 Task: Select the option "Autofill Invitee Name, Email, and Text Reminder Phone Number (when applicable) from prior bookings".
Action: Mouse moved to (139, 534)
Screenshot: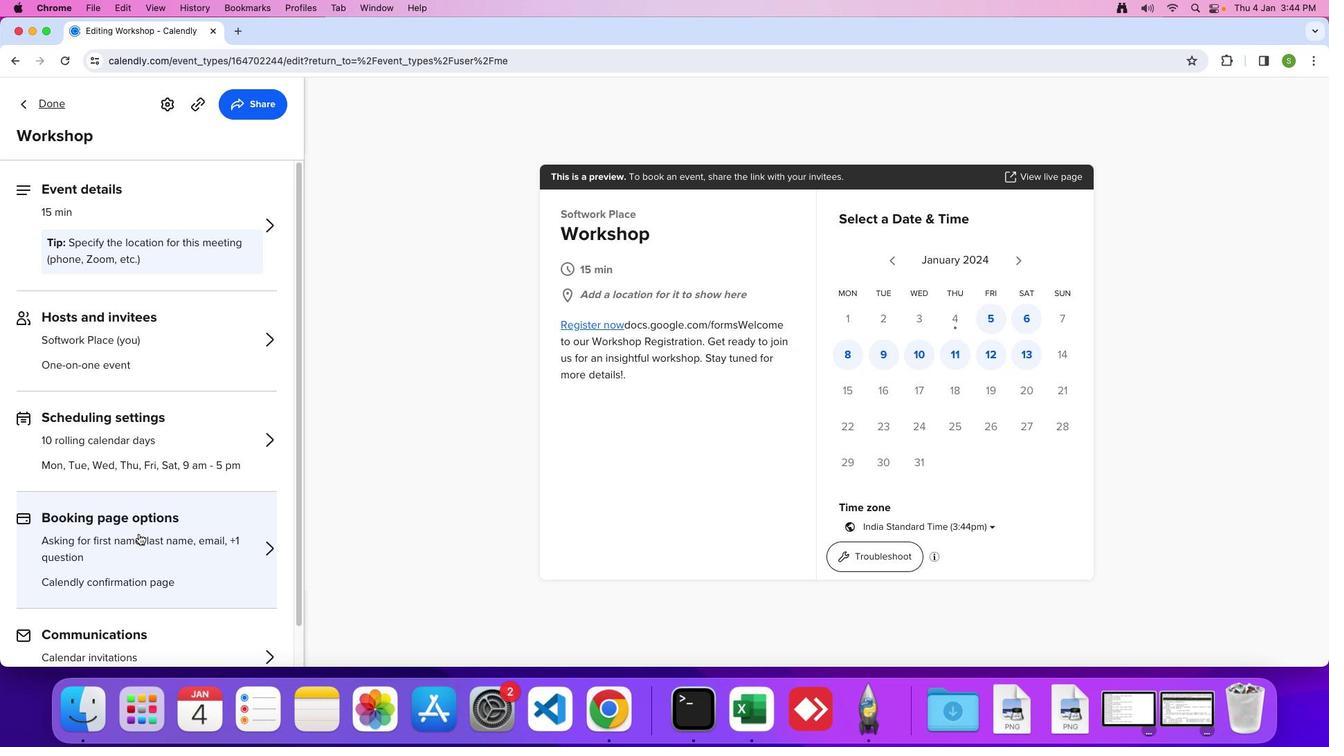 
Action: Mouse pressed left at (139, 534)
Screenshot: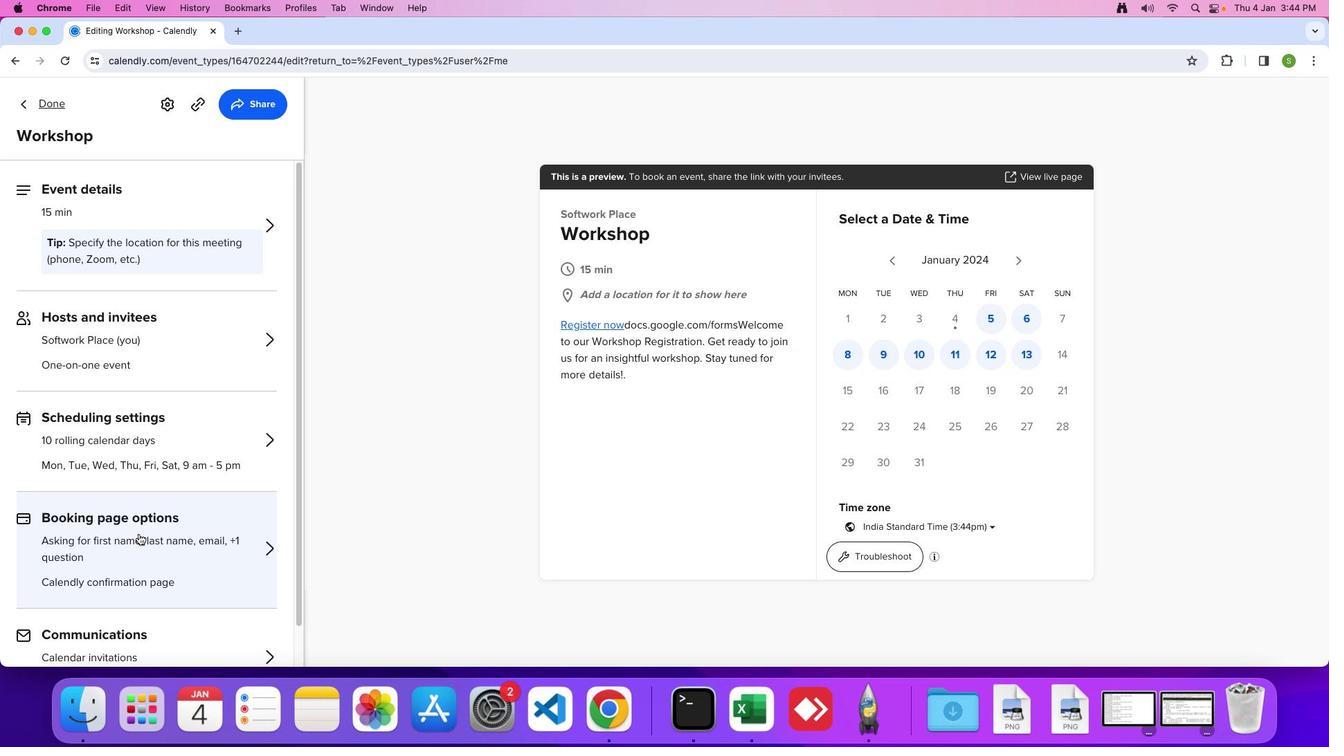 
Action: Mouse moved to (256, 327)
Screenshot: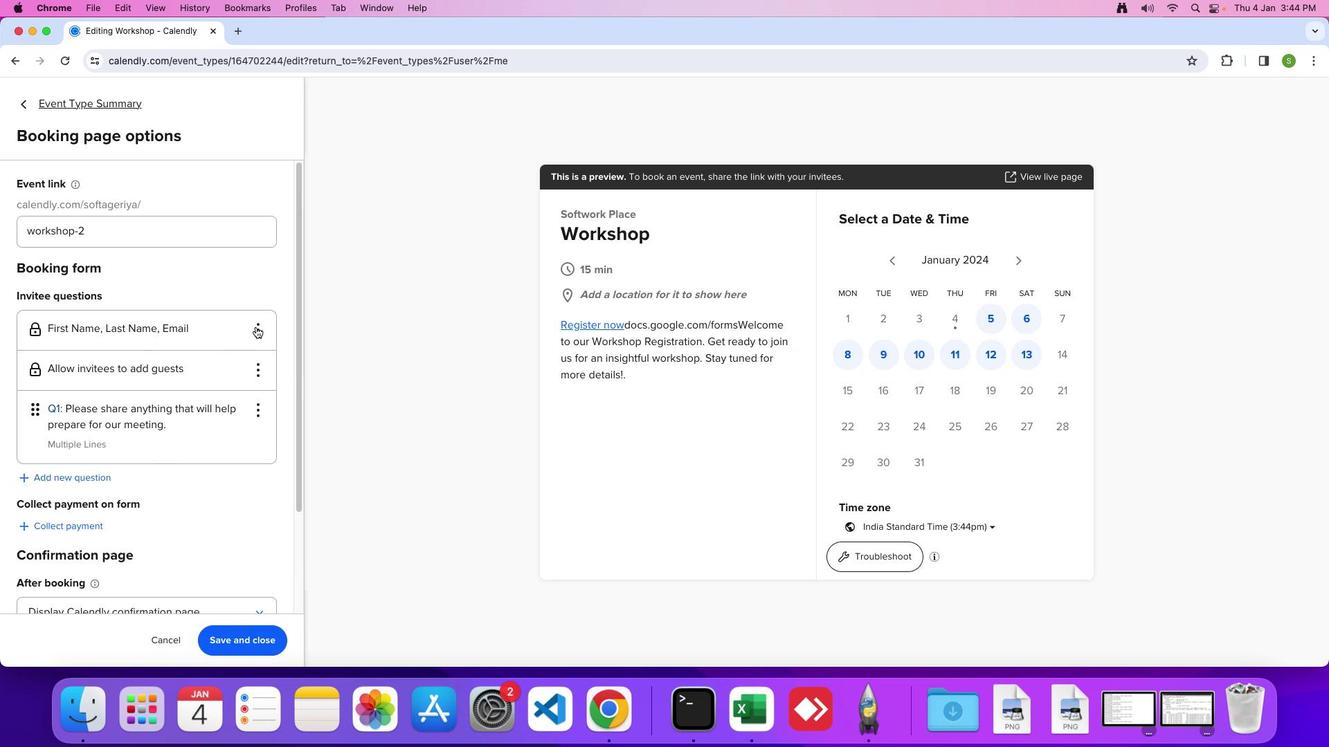 
Action: Mouse pressed left at (256, 327)
Screenshot: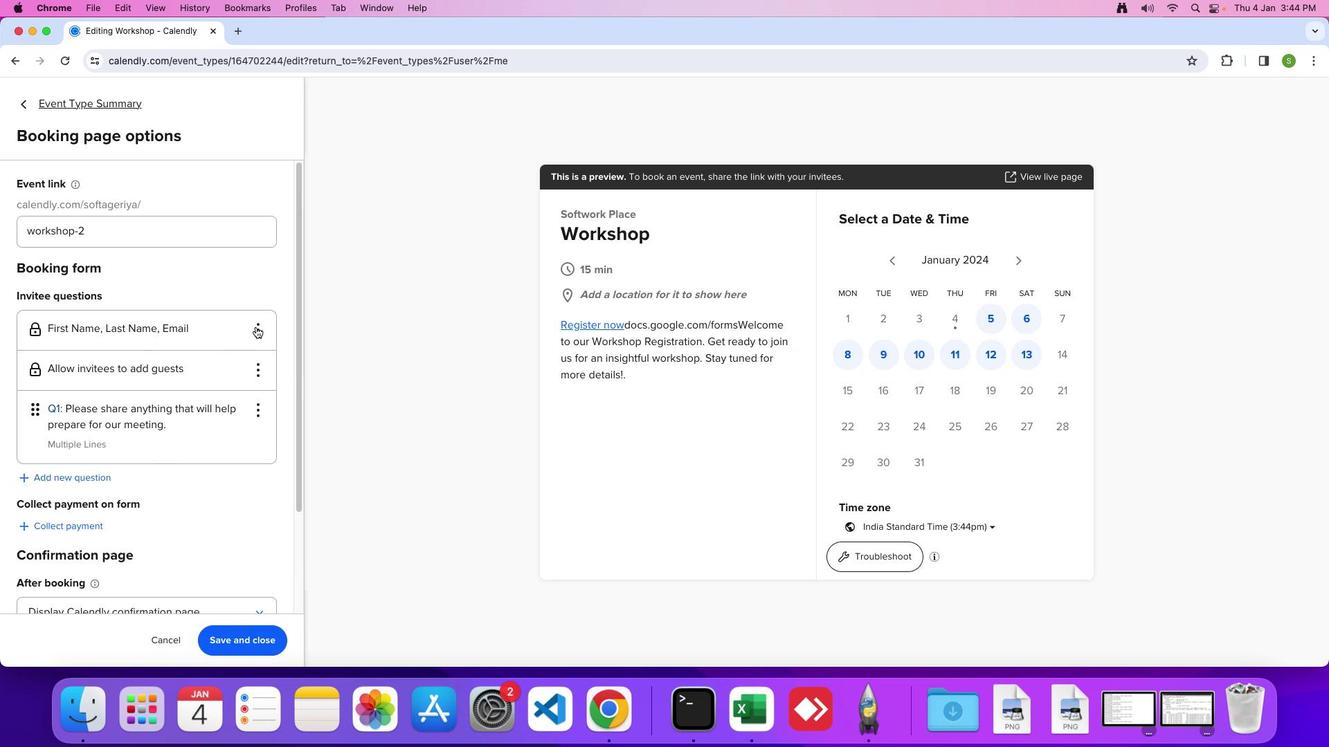 
Action: Mouse moved to (256, 360)
Screenshot: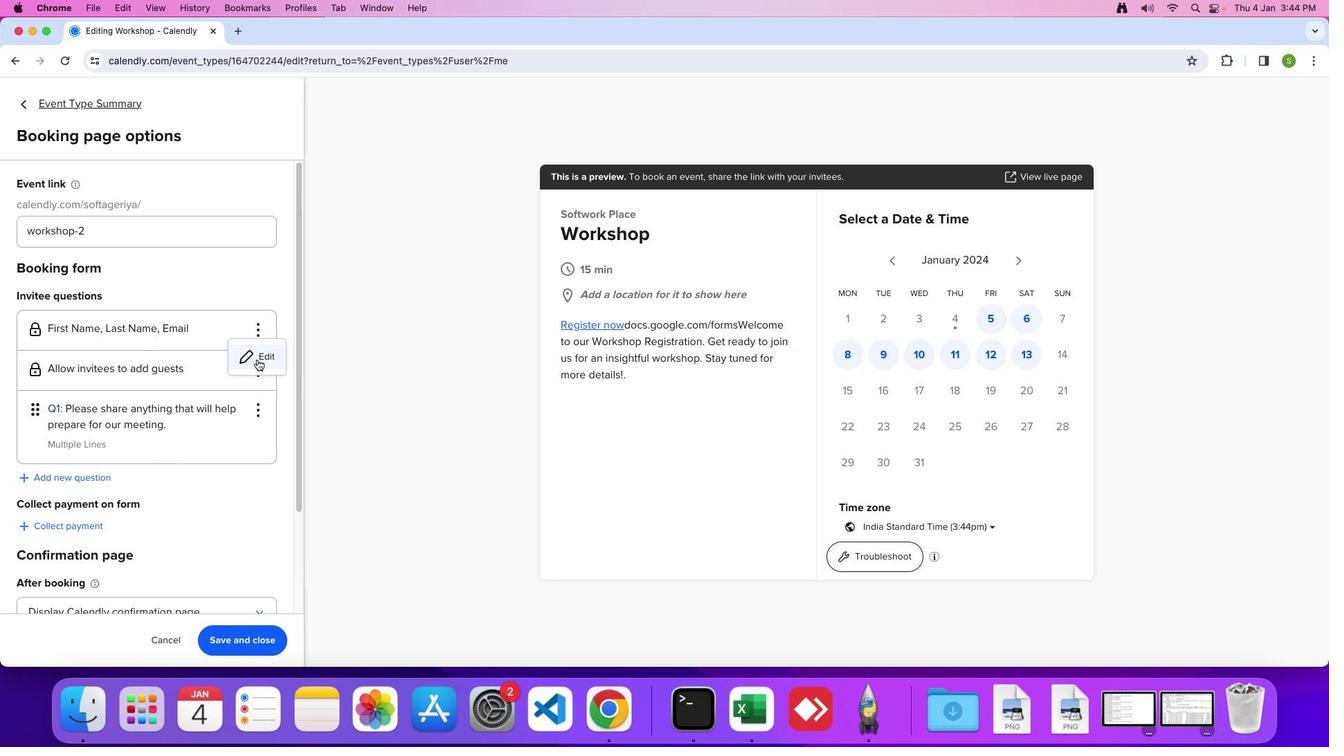 
Action: Mouse pressed left at (256, 360)
Screenshot: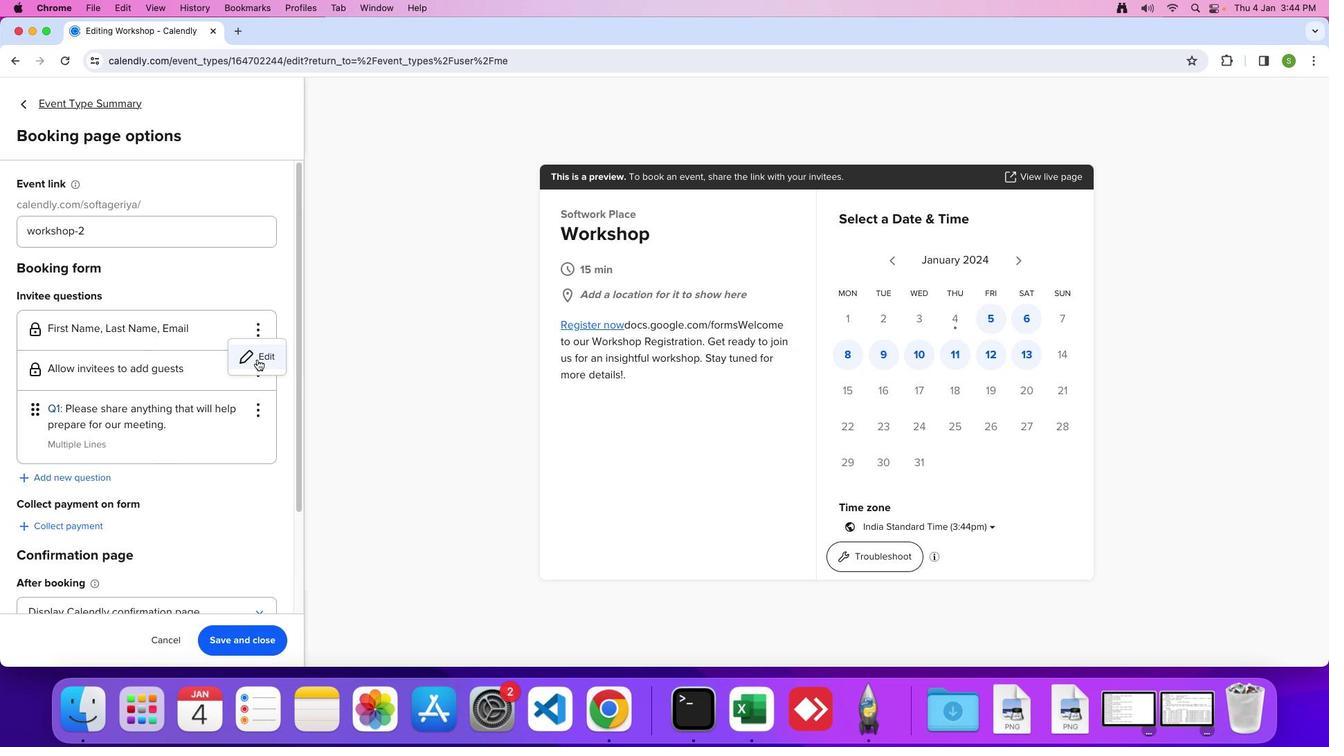 
Action: Mouse moved to (554, 287)
Screenshot: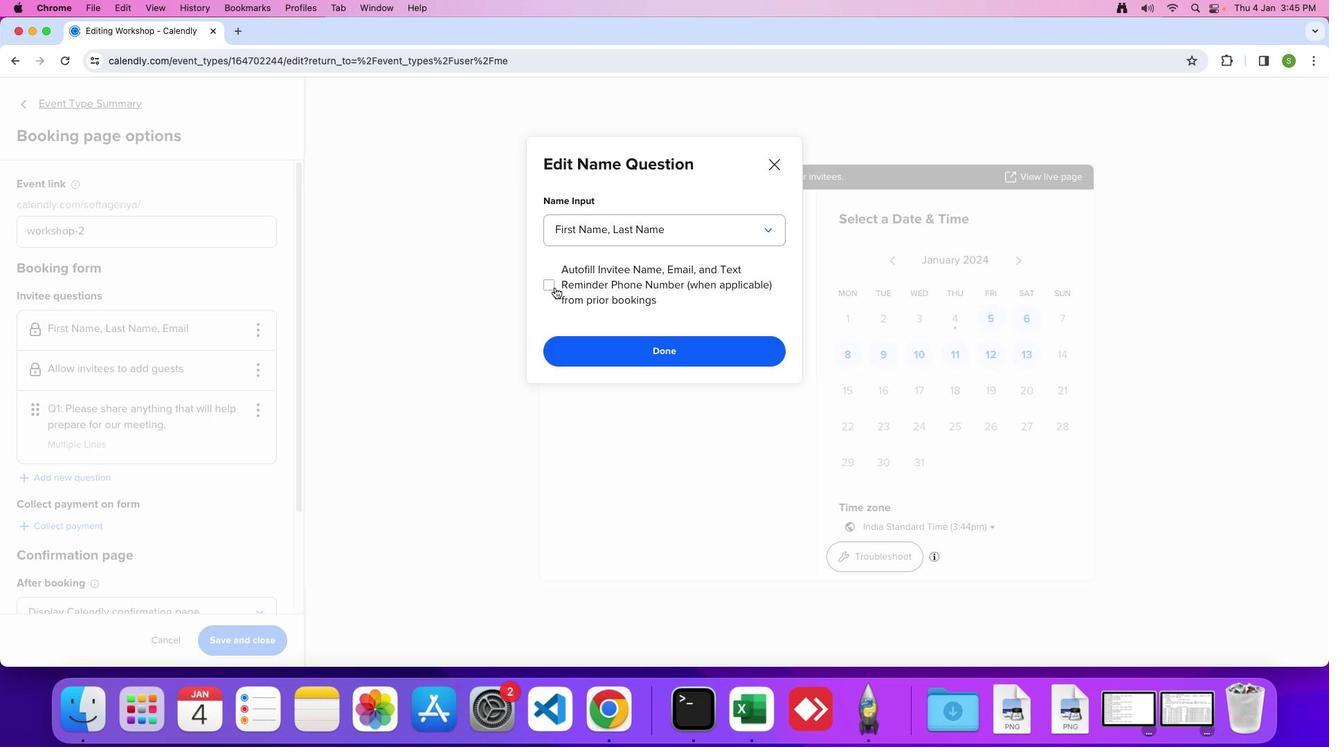 
Action: Mouse pressed left at (554, 287)
Screenshot: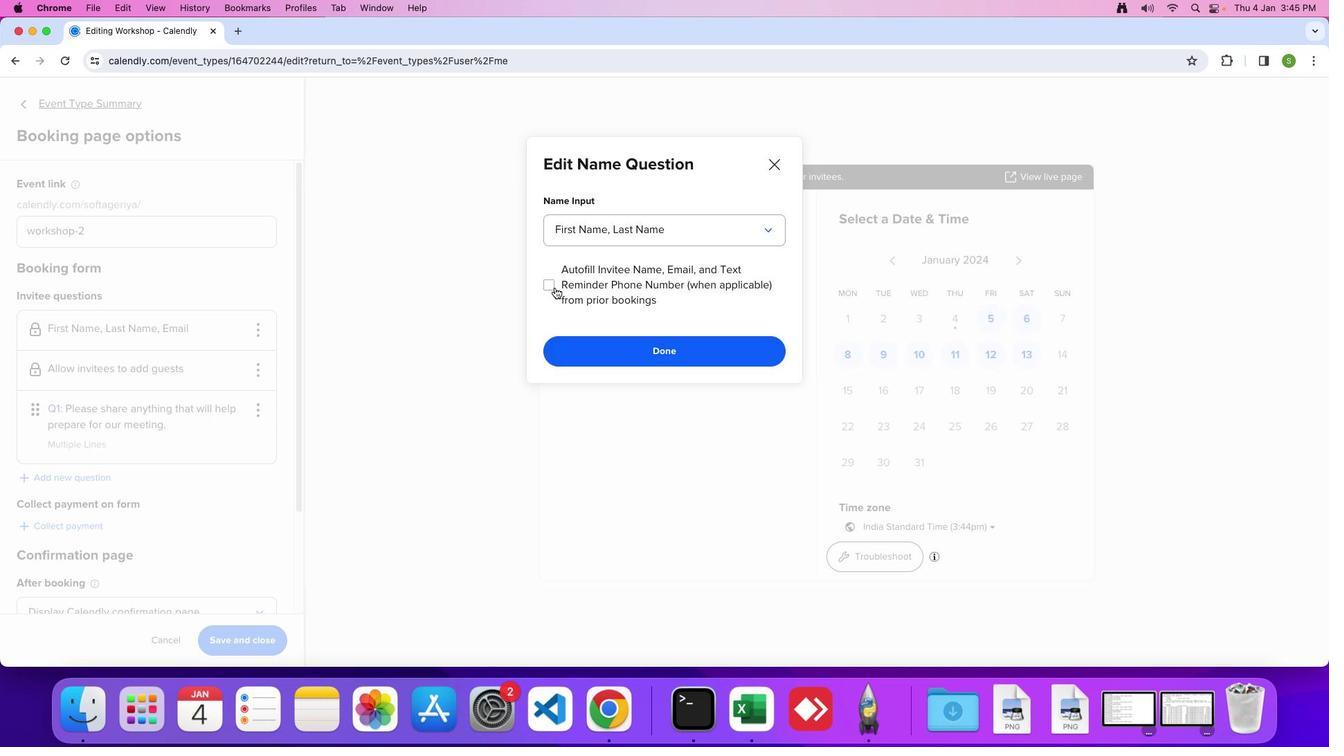 
Action: Mouse moved to (619, 353)
Screenshot: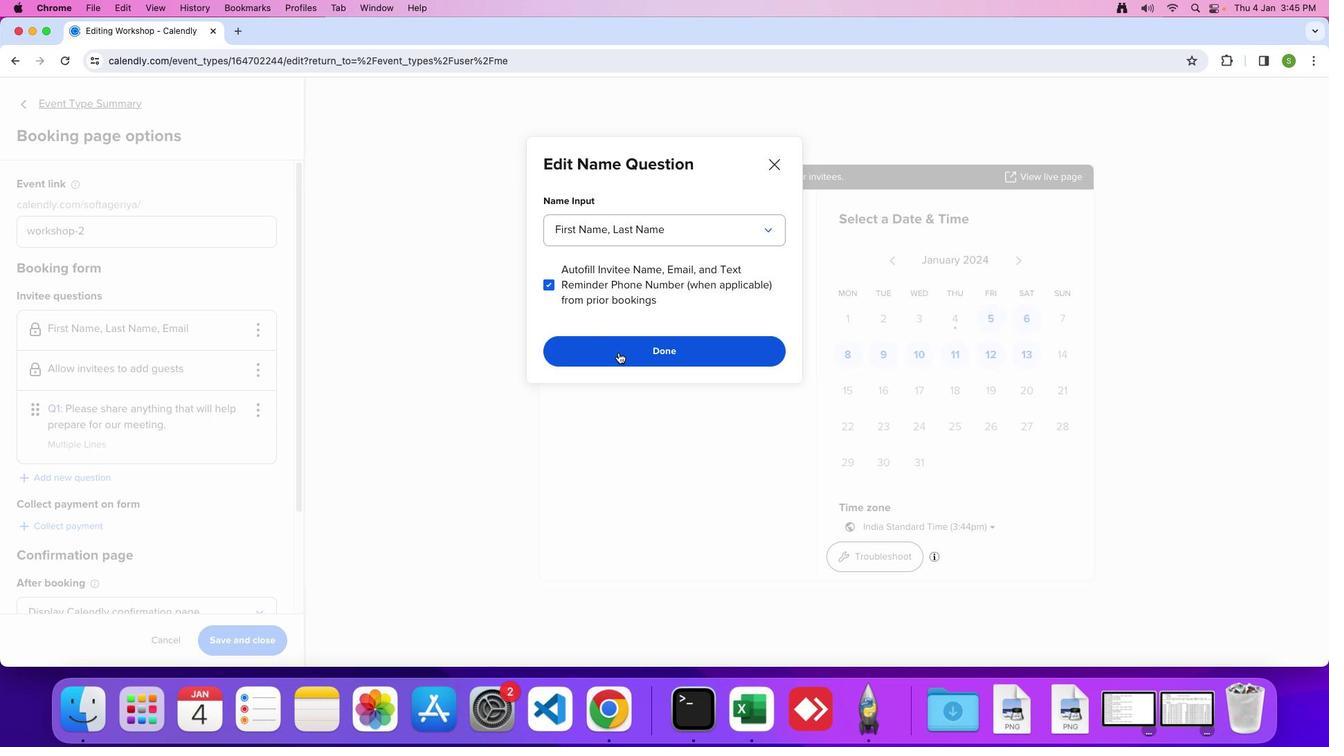 
Action: Mouse pressed left at (619, 353)
Screenshot: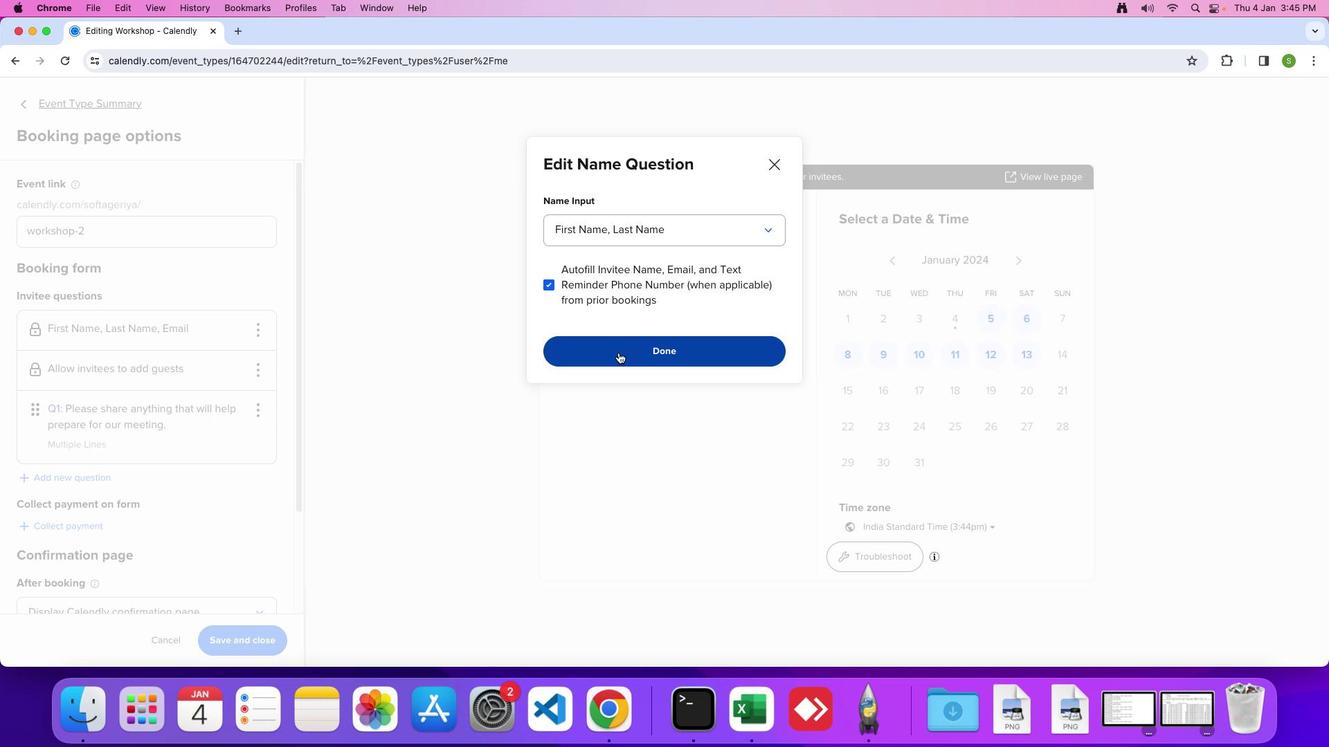 
